 Task: Set the day theme to "Dark high contrast".
Action: Mouse moved to (1168, 109)
Screenshot: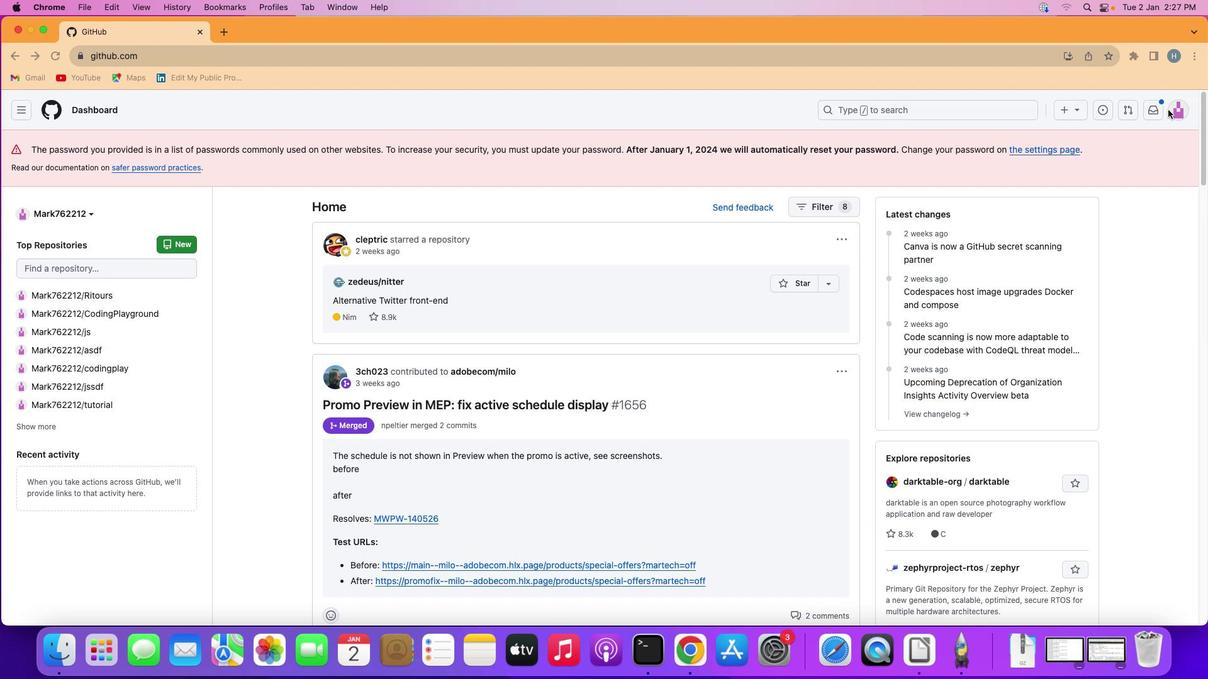 
Action: Mouse pressed left at (1168, 109)
Screenshot: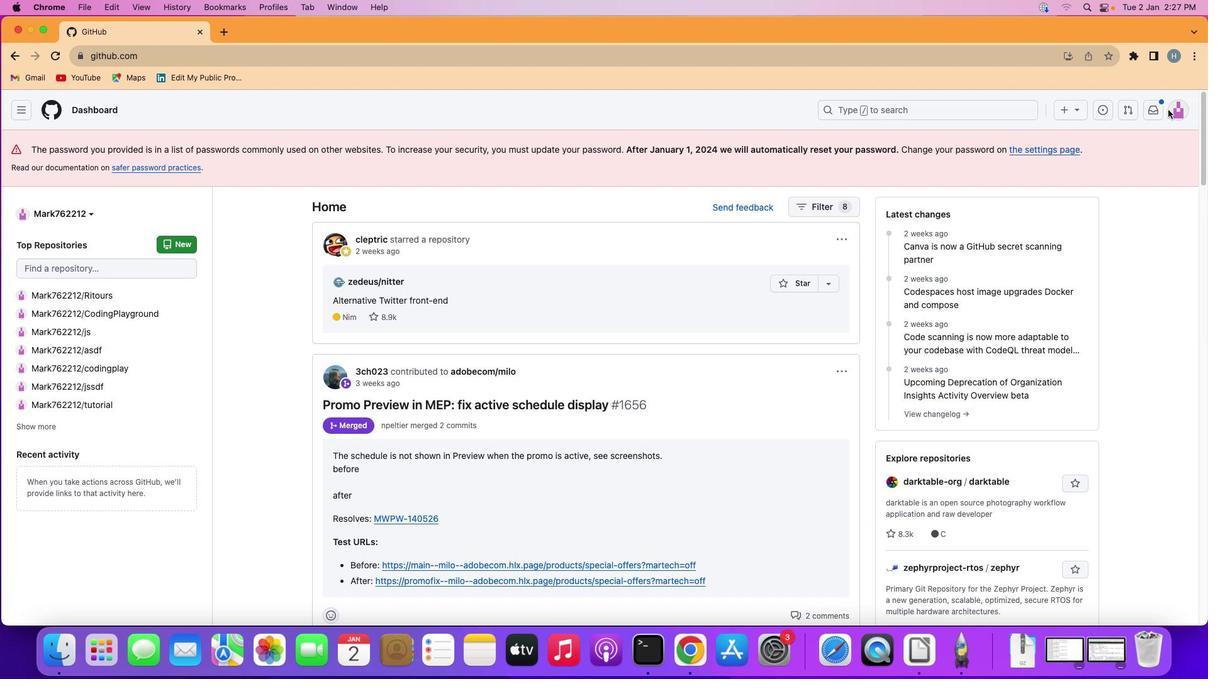 
Action: Mouse moved to (1176, 105)
Screenshot: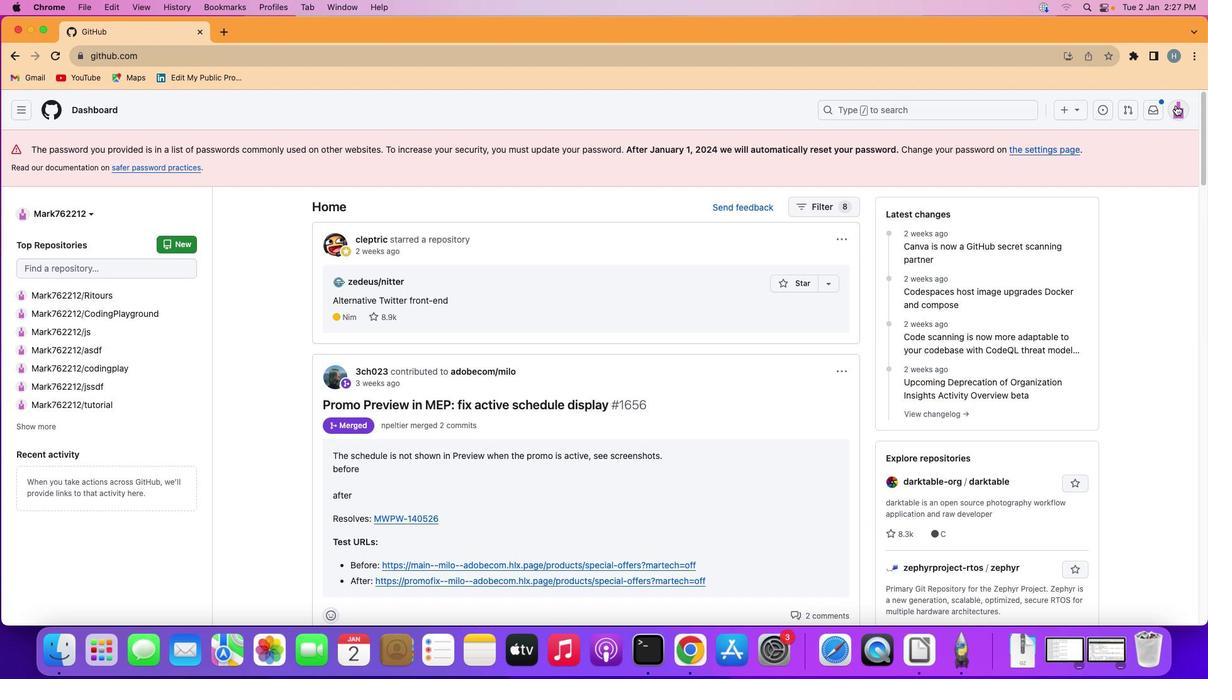 
Action: Mouse pressed left at (1176, 105)
Screenshot: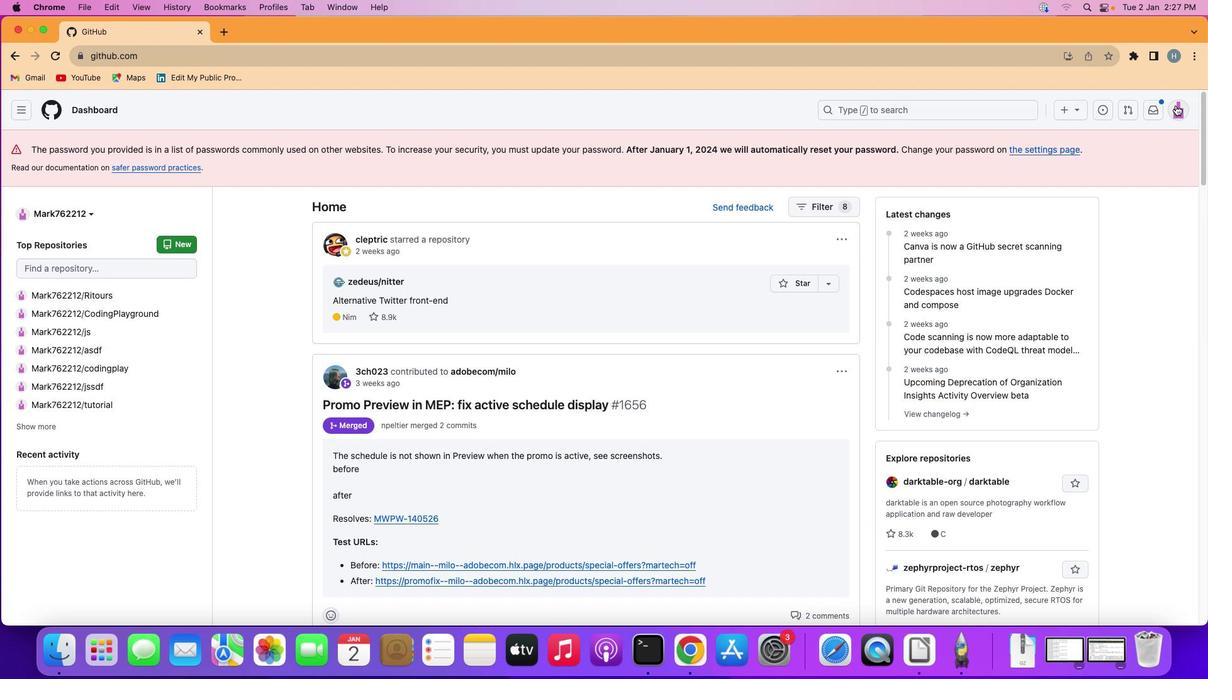 
Action: Mouse moved to (1115, 458)
Screenshot: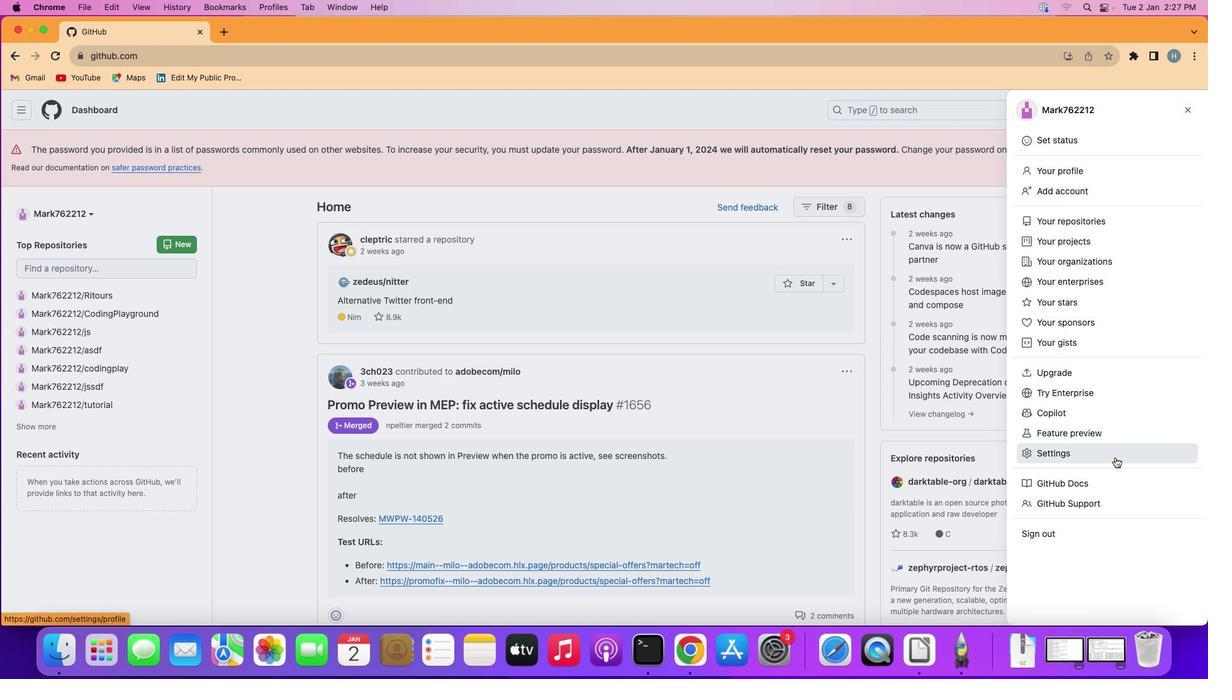 
Action: Mouse pressed left at (1115, 458)
Screenshot: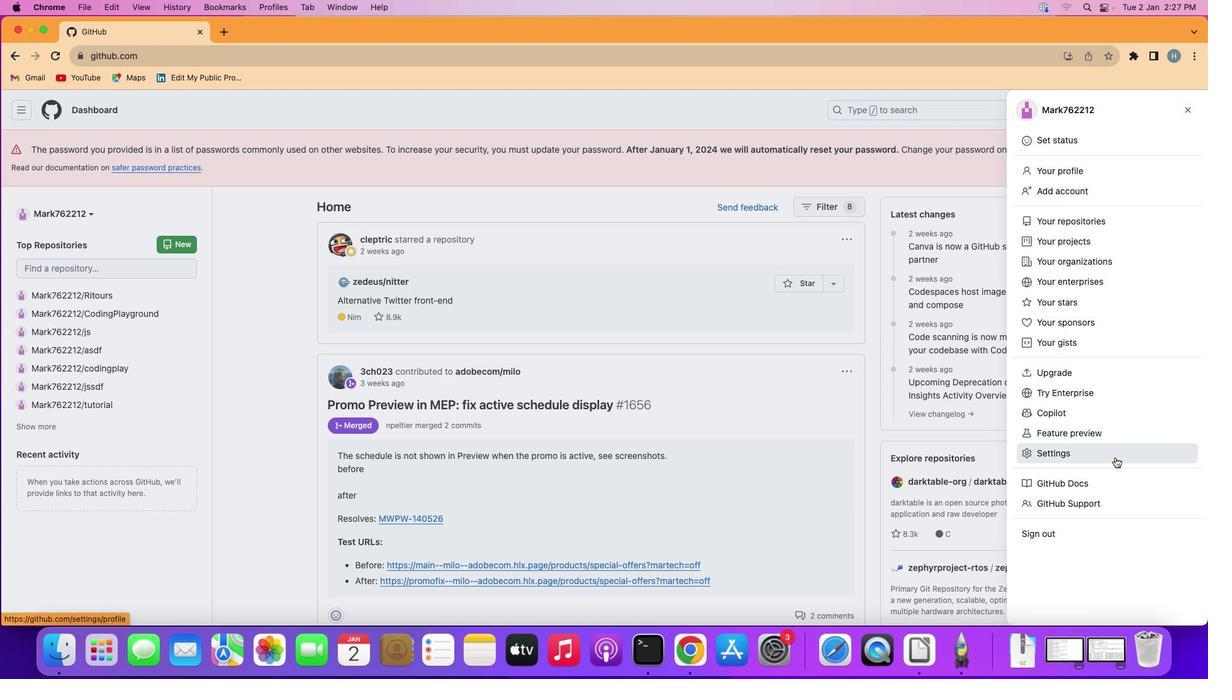 
Action: Mouse moved to (293, 304)
Screenshot: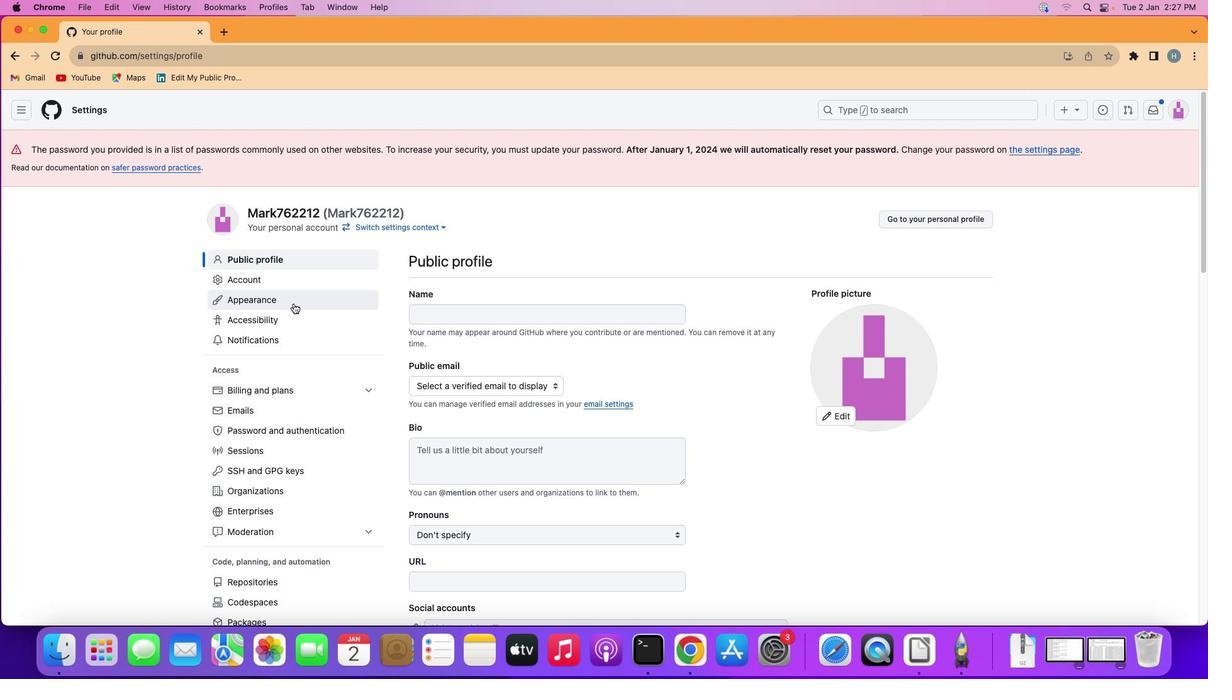 
Action: Mouse pressed left at (293, 304)
Screenshot: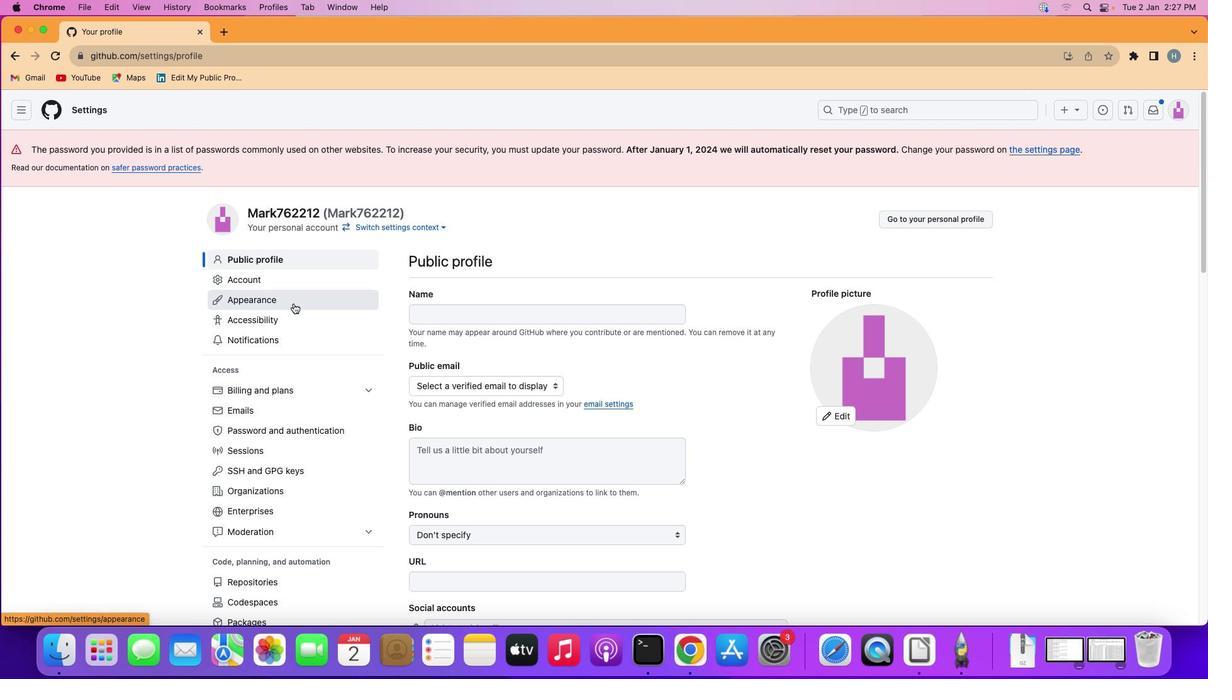 
Action: Mouse moved to (443, 402)
Screenshot: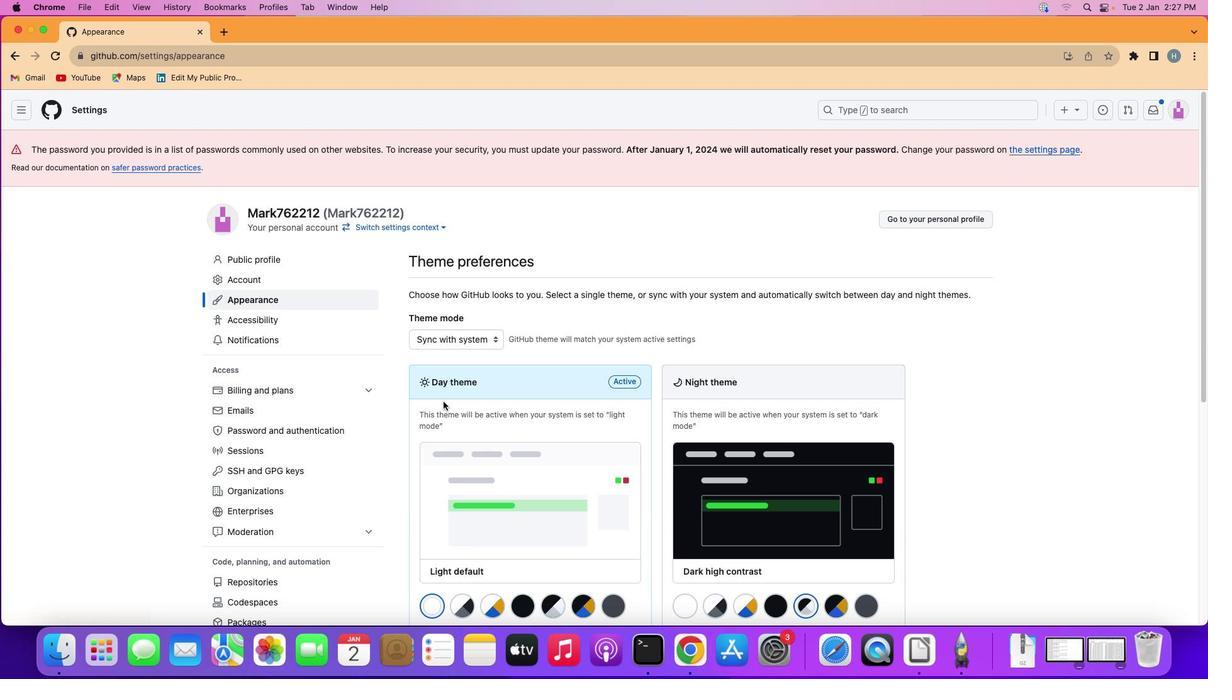 
Action: Mouse scrolled (443, 402) with delta (0, 0)
Screenshot: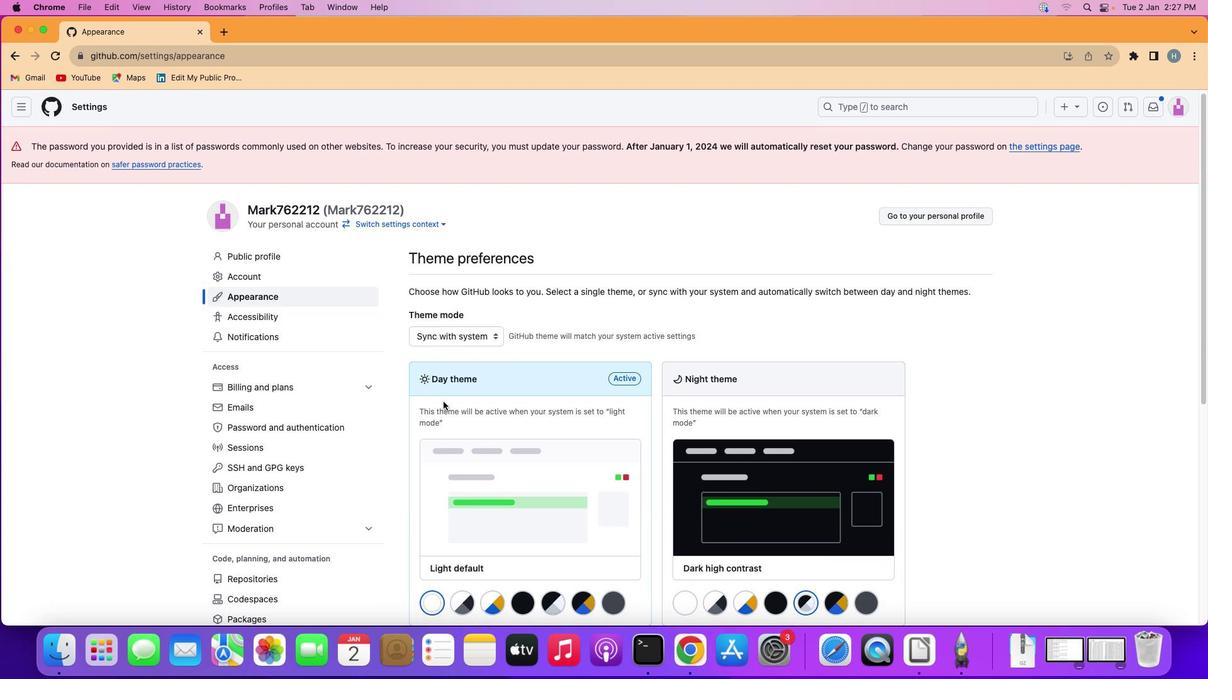 
Action: Mouse scrolled (443, 402) with delta (0, 0)
Screenshot: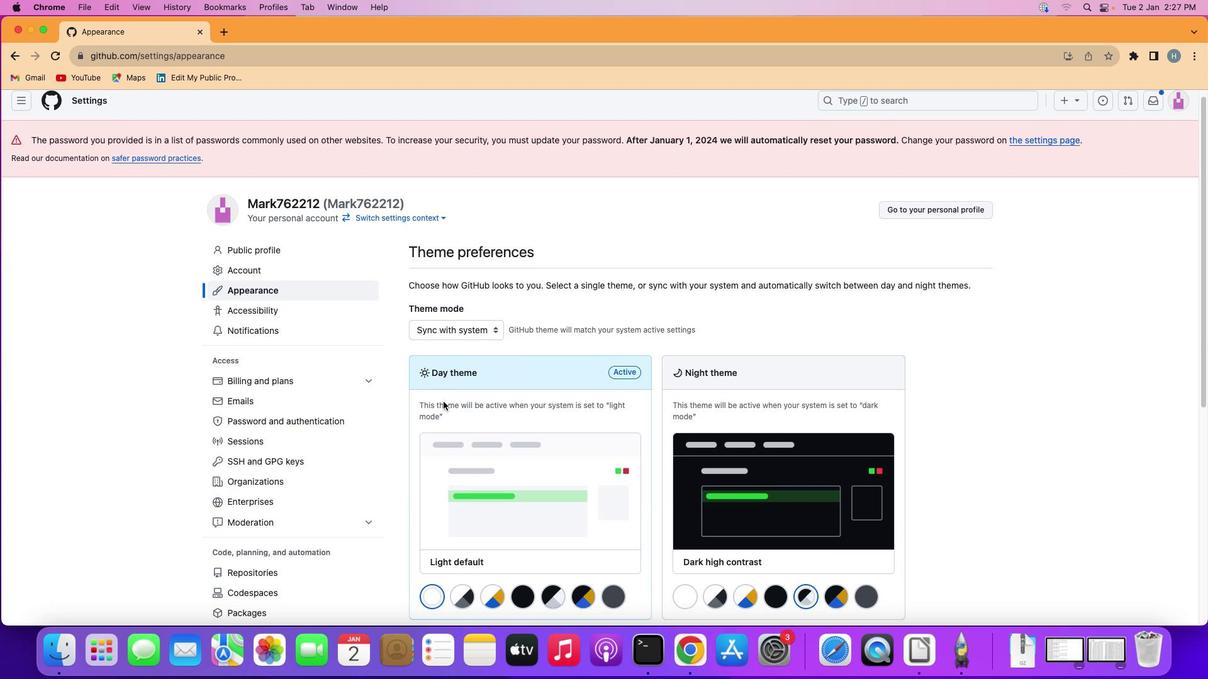 
Action: Mouse scrolled (443, 402) with delta (0, 0)
Screenshot: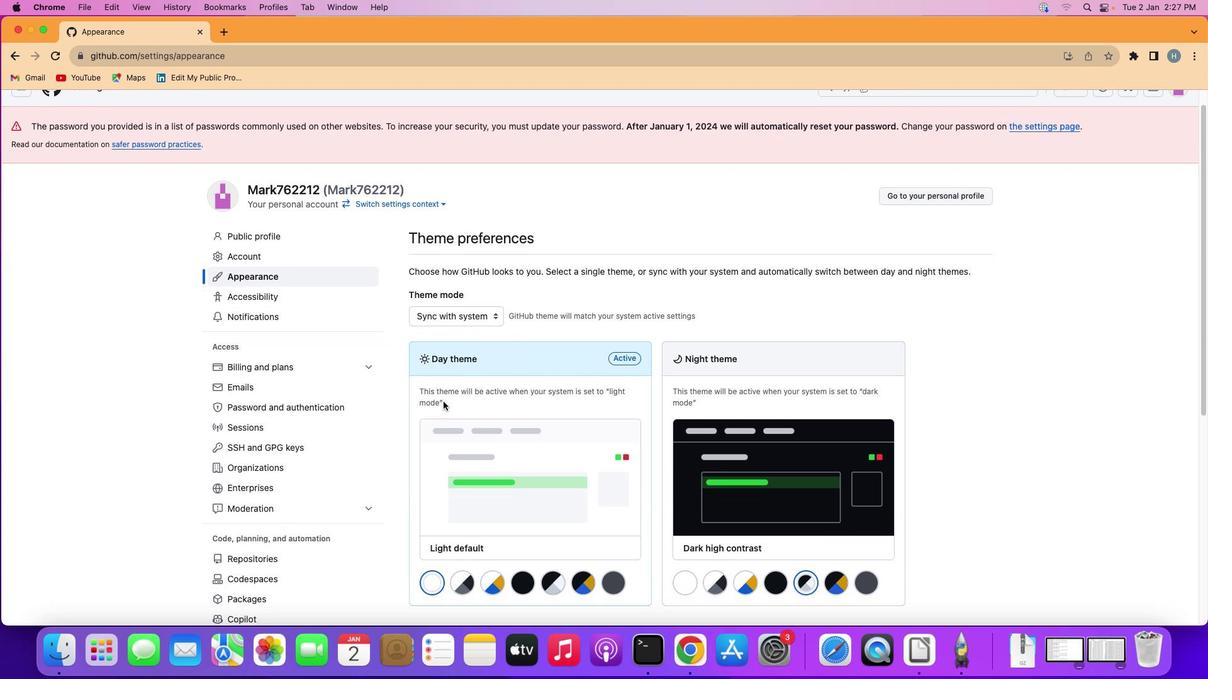 
Action: Mouse scrolled (443, 402) with delta (0, 0)
Screenshot: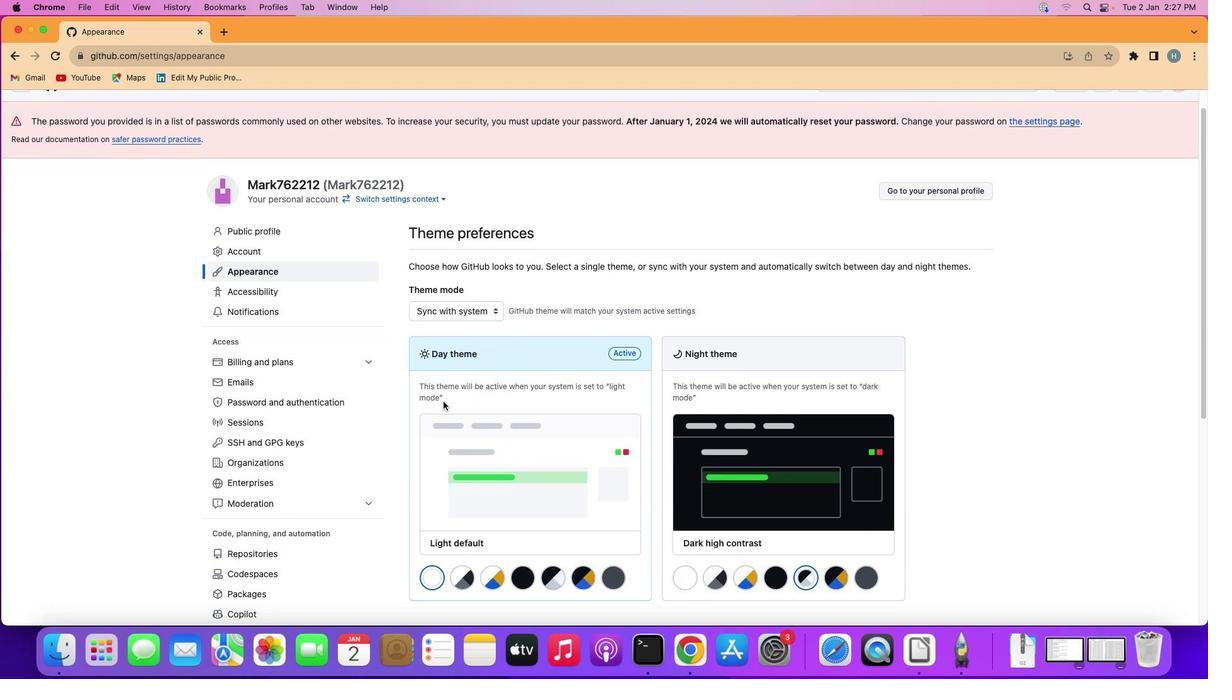 
Action: Mouse scrolled (443, 402) with delta (0, 0)
Screenshot: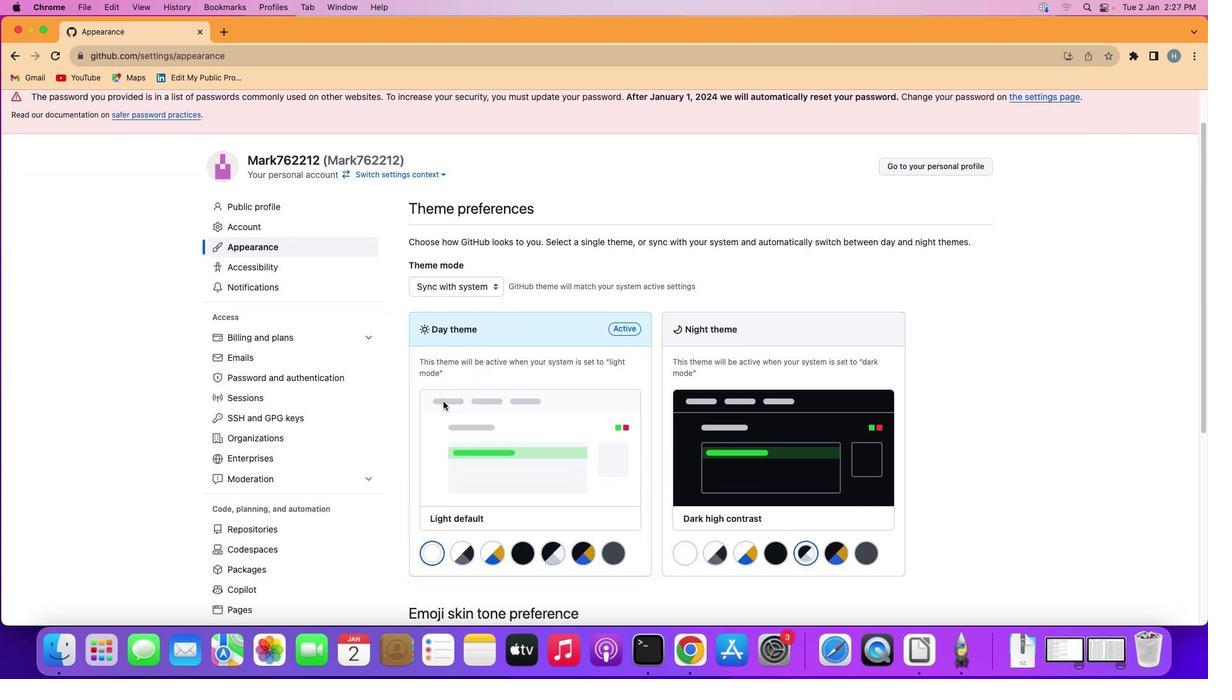 
Action: Mouse moved to (490, 260)
Screenshot: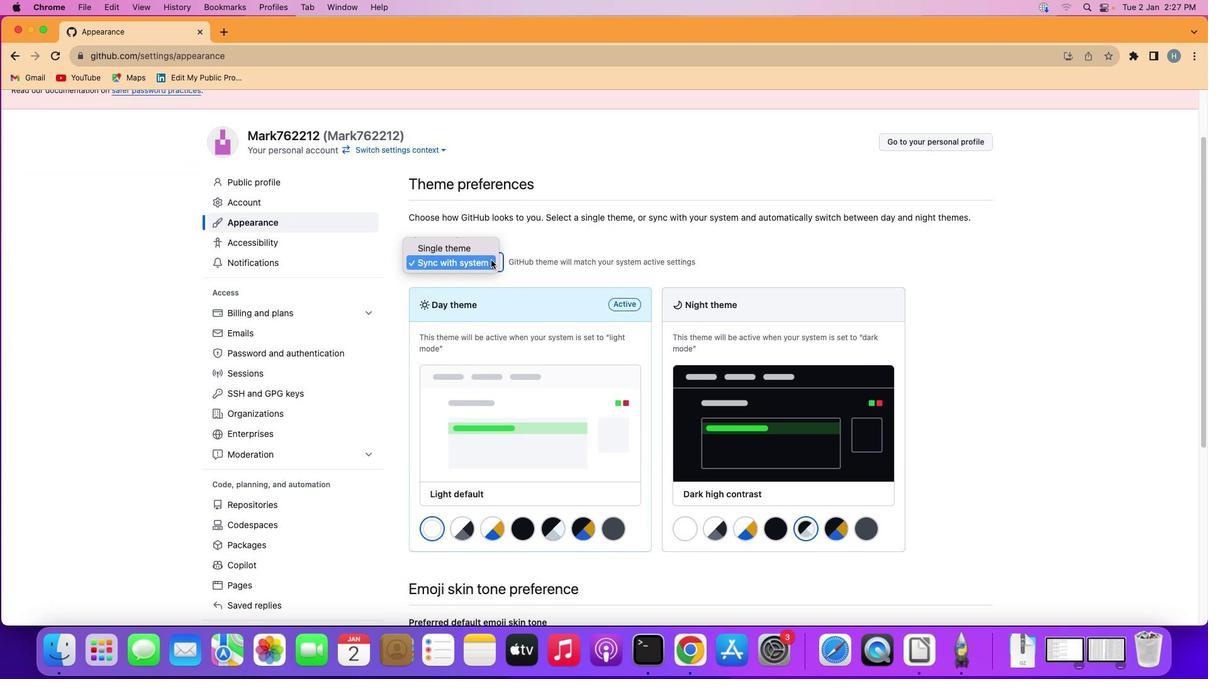 
Action: Mouse pressed left at (490, 260)
Screenshot: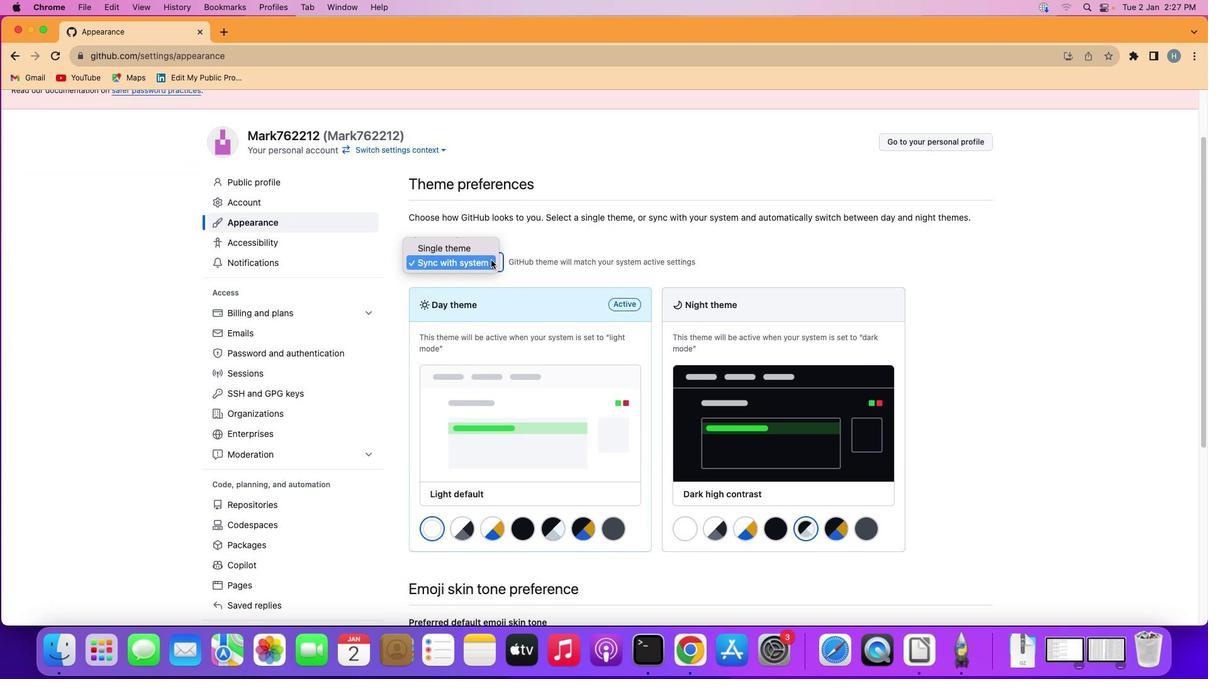 
Action: Mouse moved to (484, 261)
Screenshot: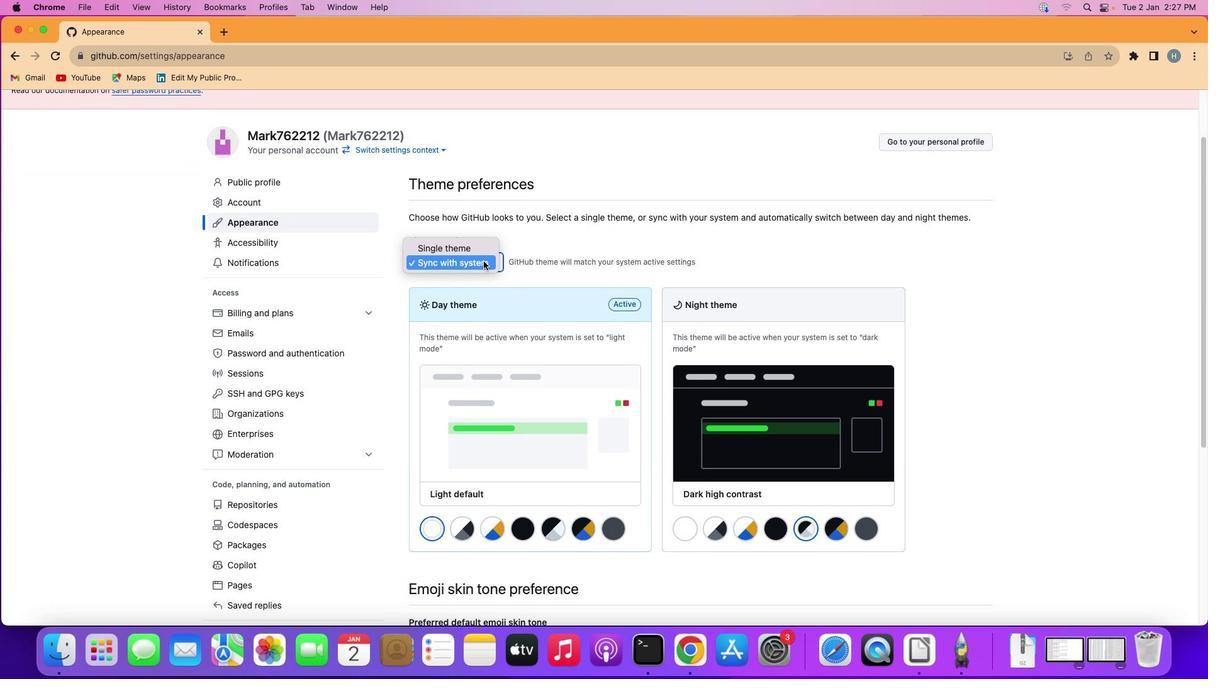 
Action: Mouse pressed left at (484, 261)
Screenshot: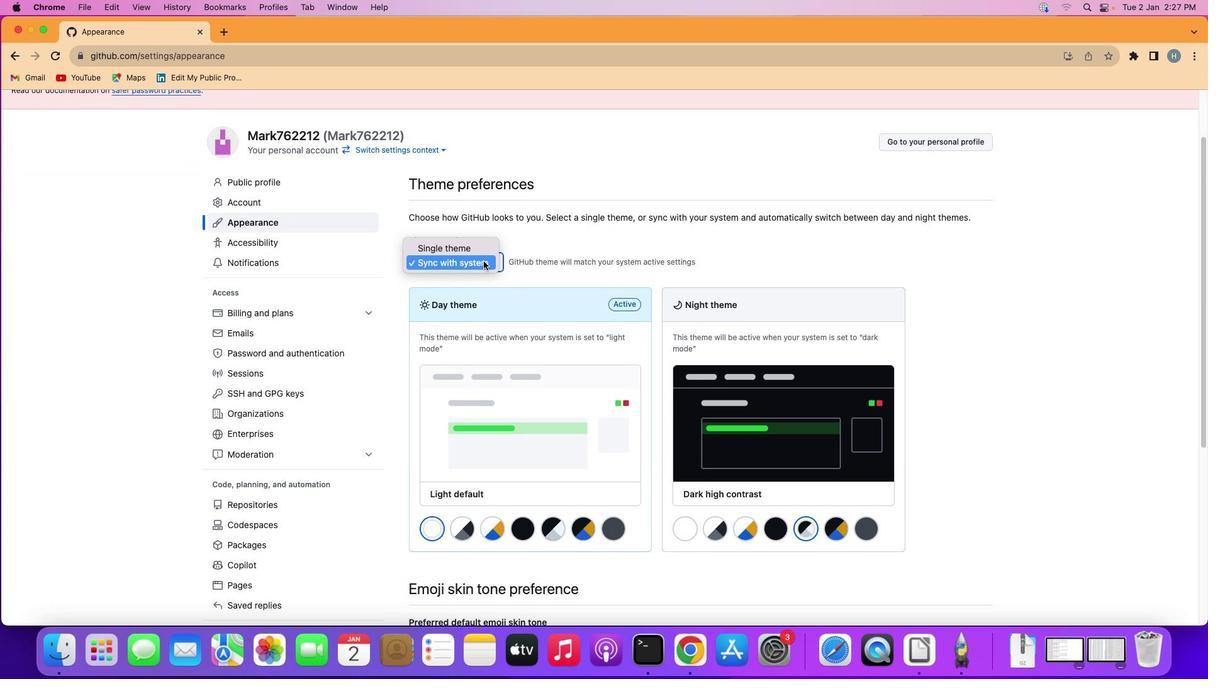 
Action: Mouse moved to (375, 377)
Screenshot: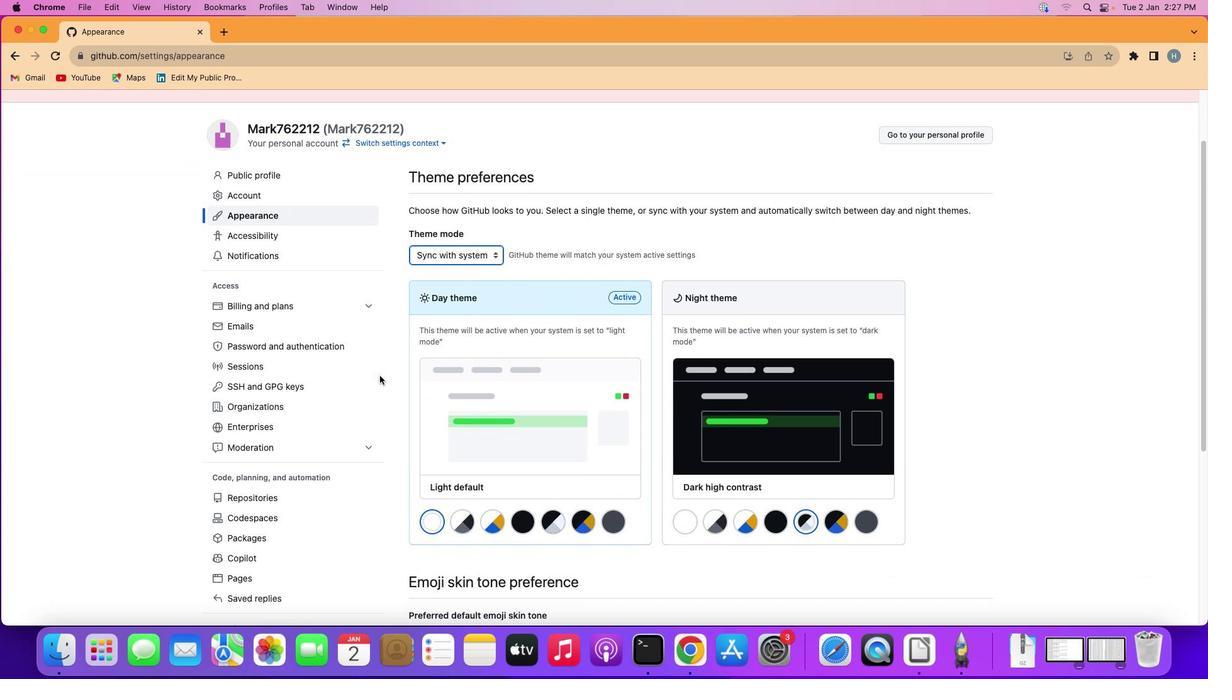 
Action: Mouse scrolled (375, 377) with delta (0, 0)
Screenshot: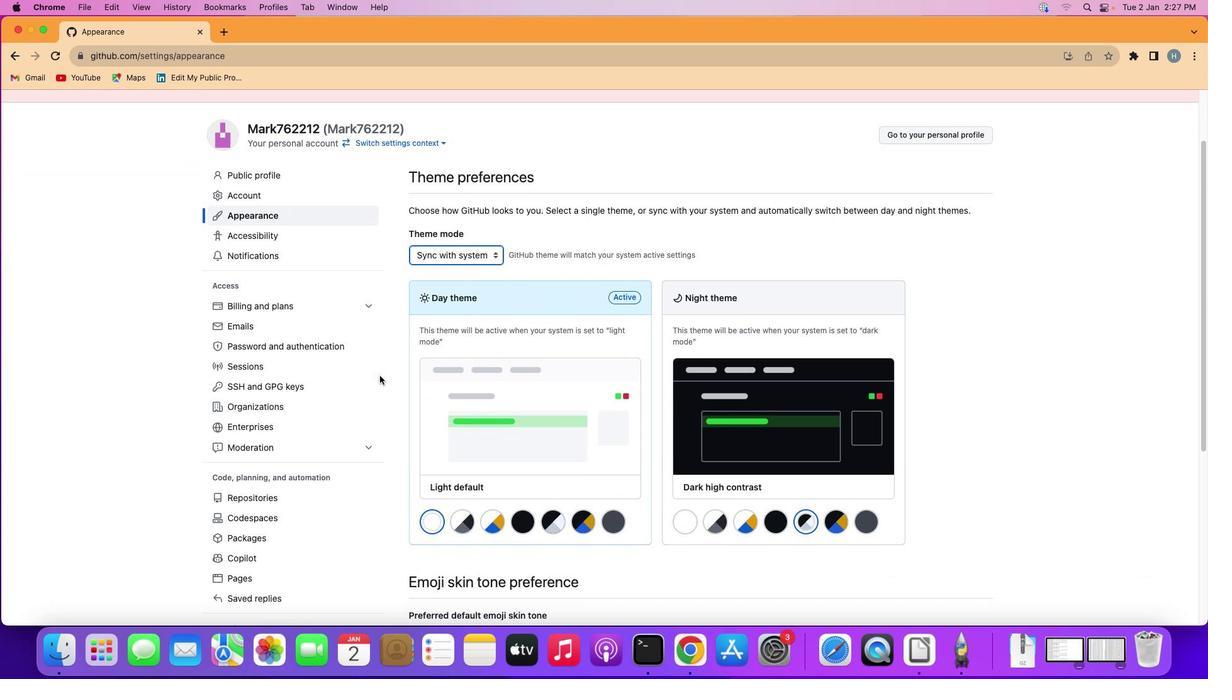 
Action: Mouse moved to (377, 377)
Screenshot: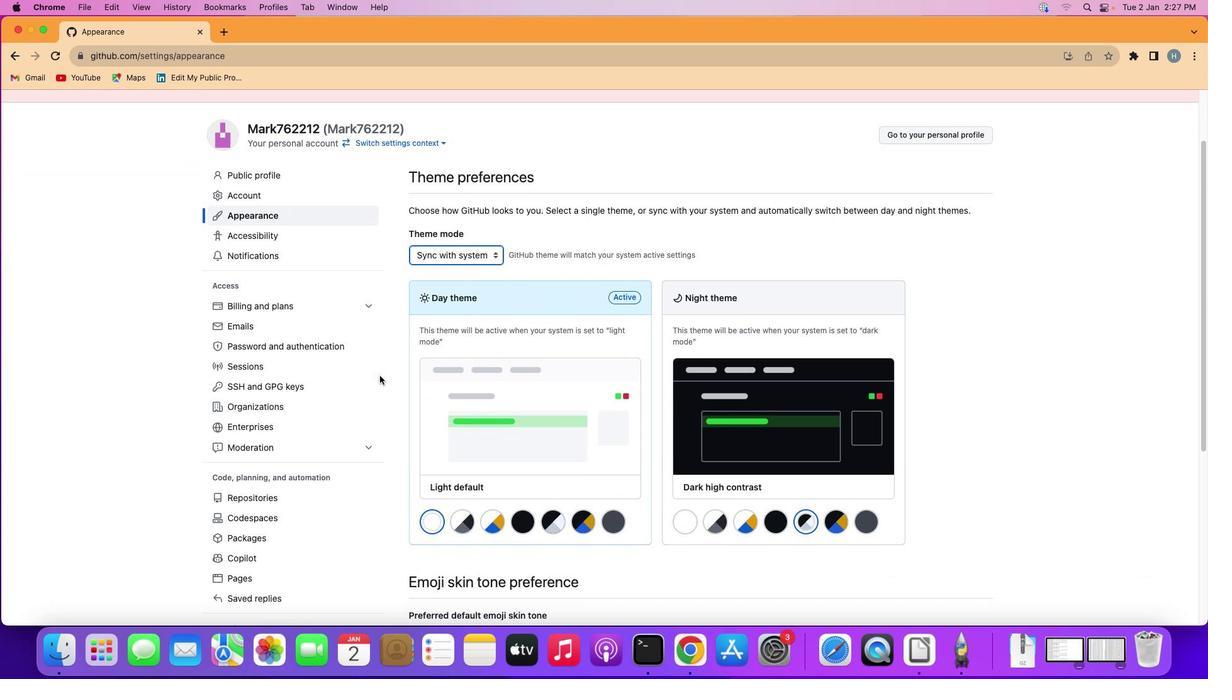 
Action: Mouse scrolled (377, 377) with delta (0, 0)
Screenshot: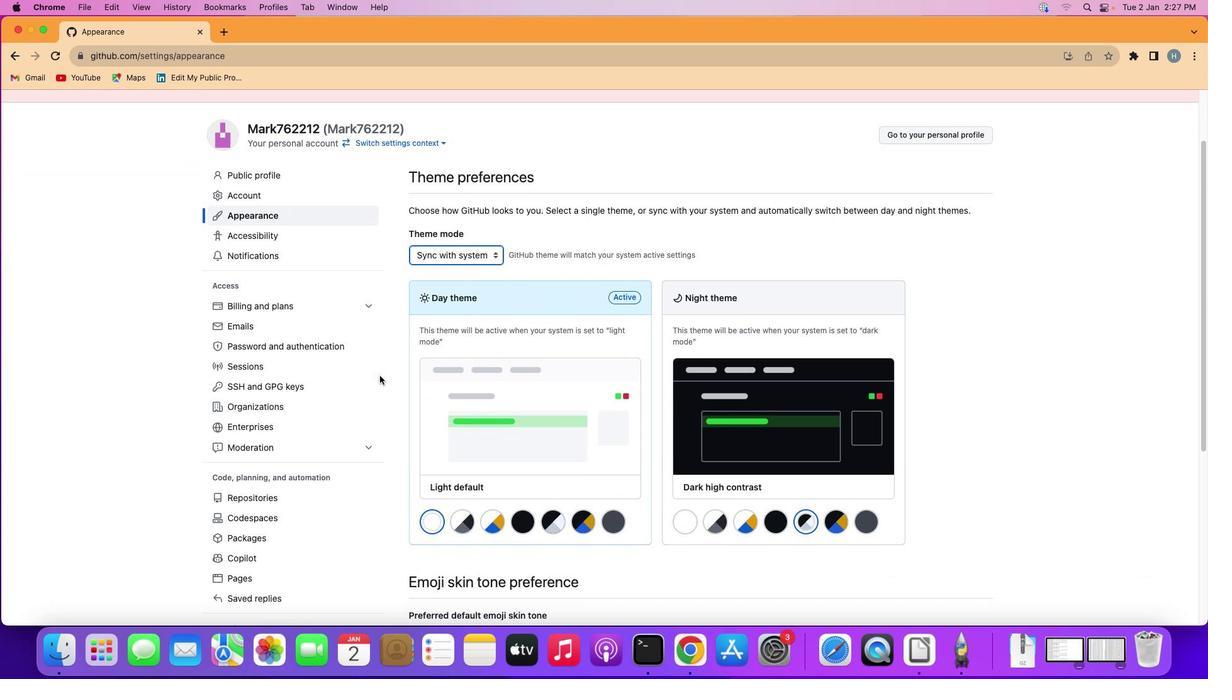 
Action: Mouse moved to (378, 376)
Screenshot: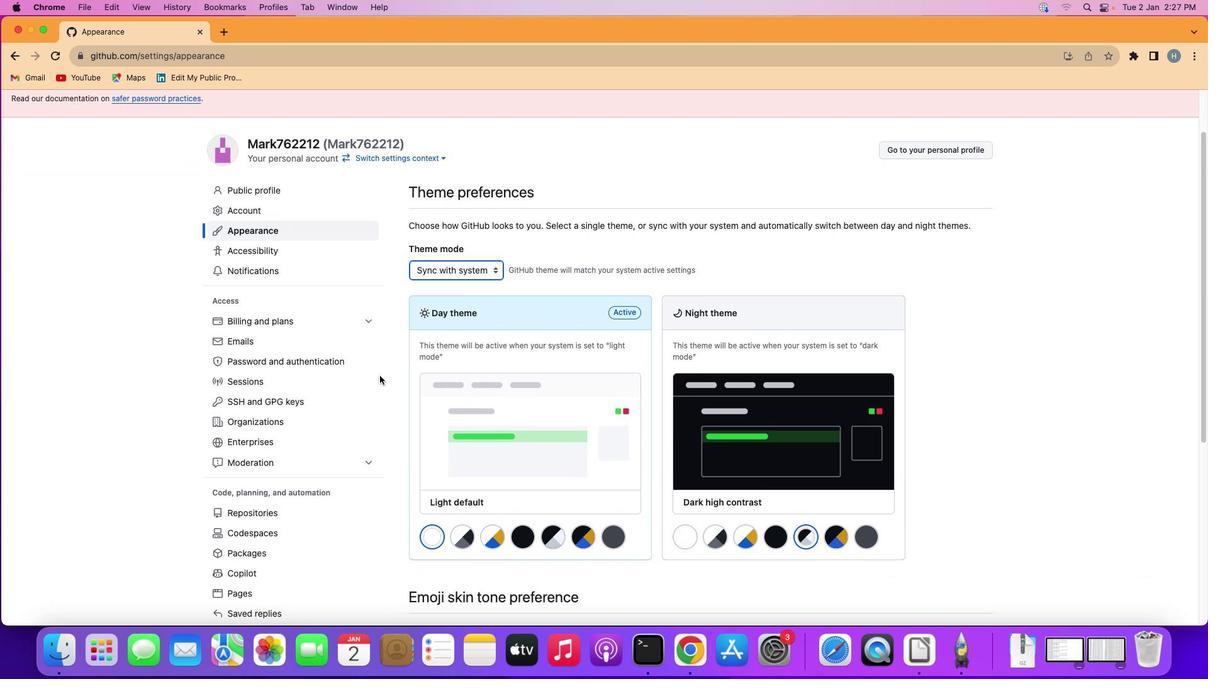 
Action: Mouse scrolled (378, 376) with delta (0, 0)
Screenshot: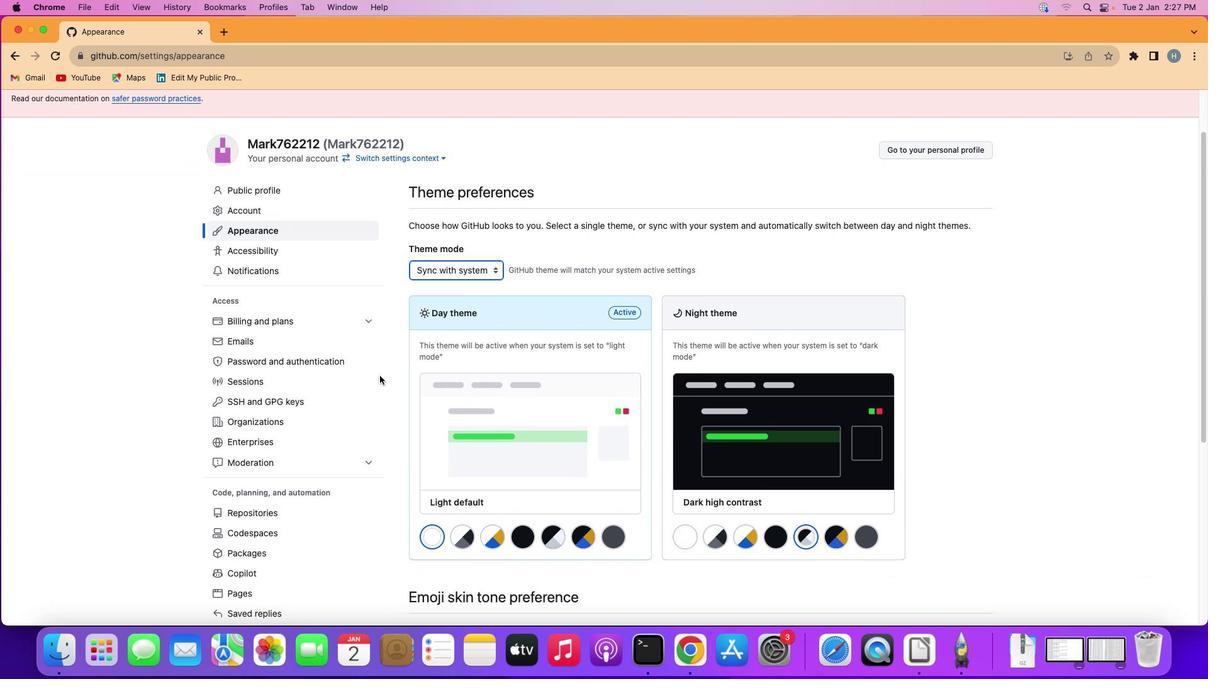 
Action: Mouse moved to (410, 377)
Screenshot: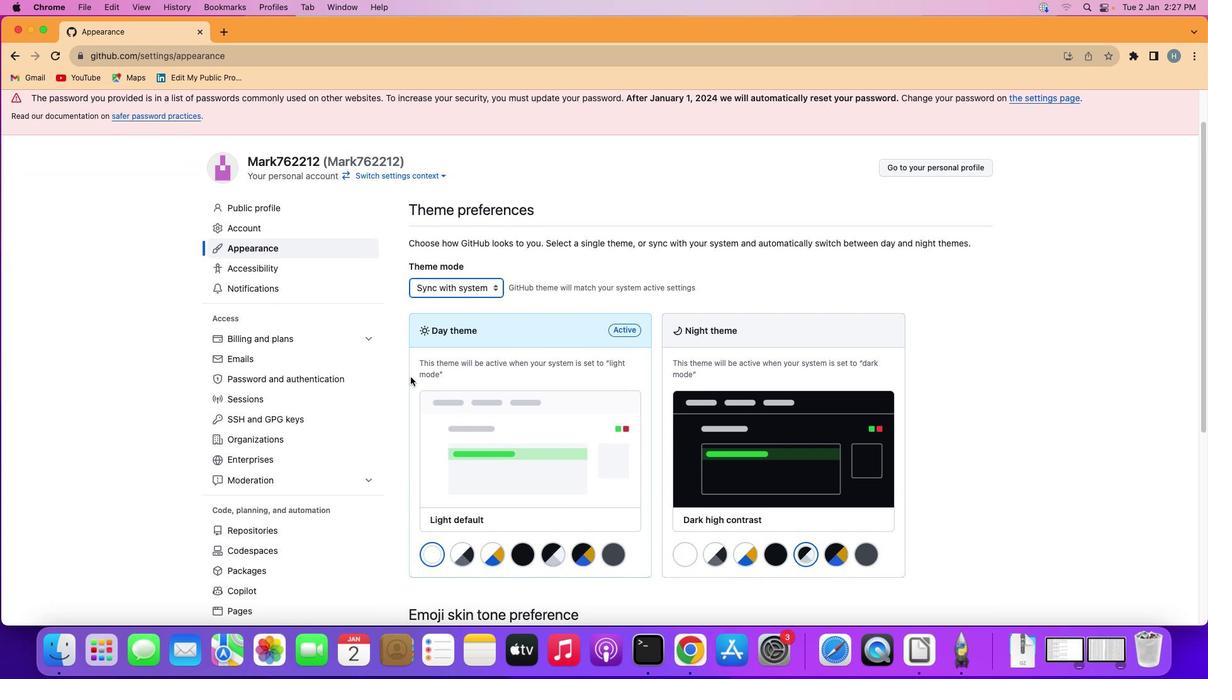 
Action: Mouse scrolled (410, 377) with delta (0, 0)
Screenshot: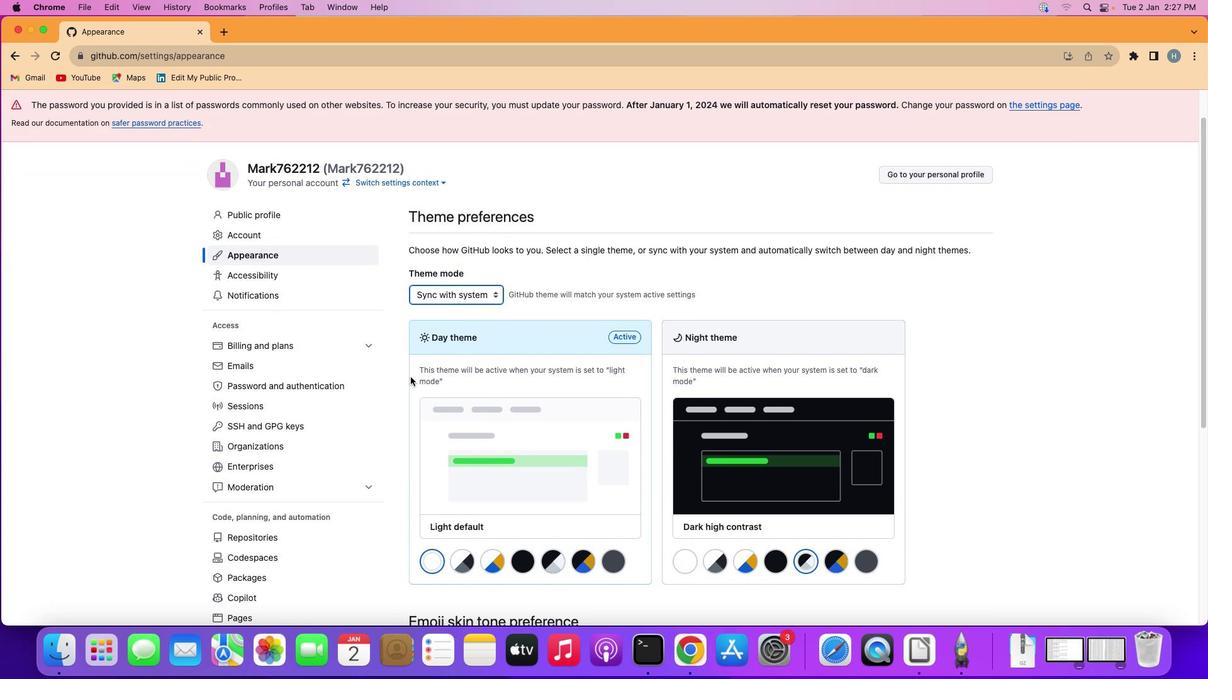 
Action: Mouse scrolled (410, 377) with delta (0, 1)
Screenshot: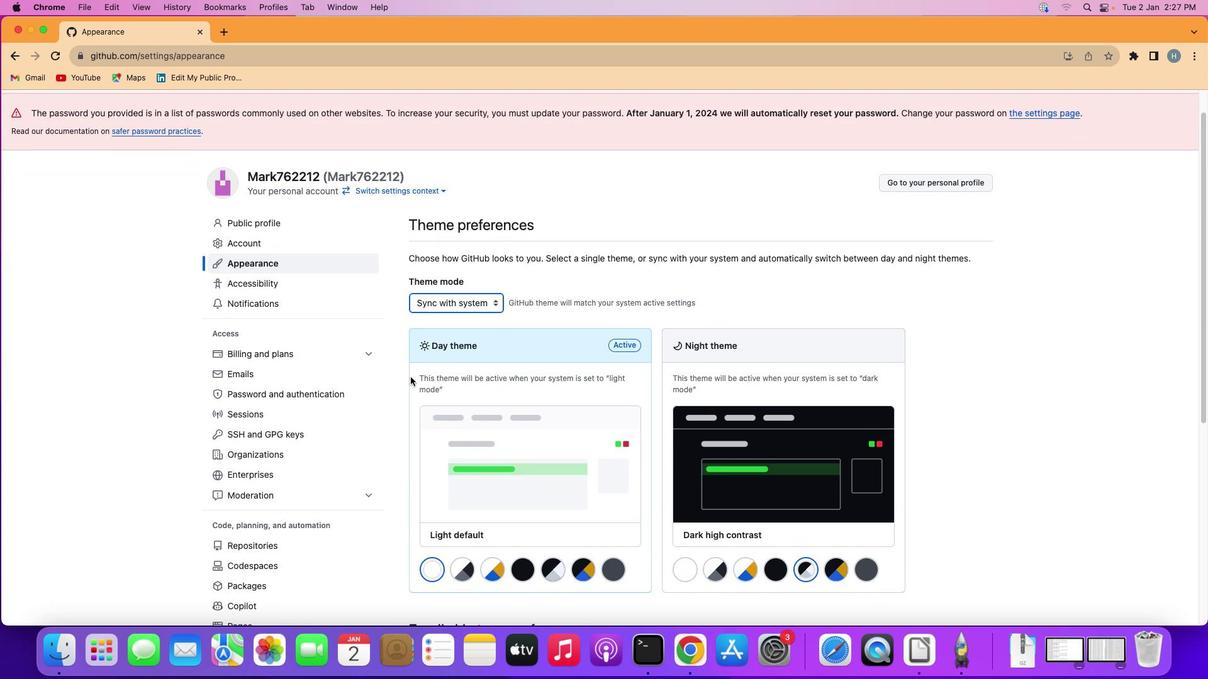 
Action: Mouse moved to (411, 377)
Screenshot: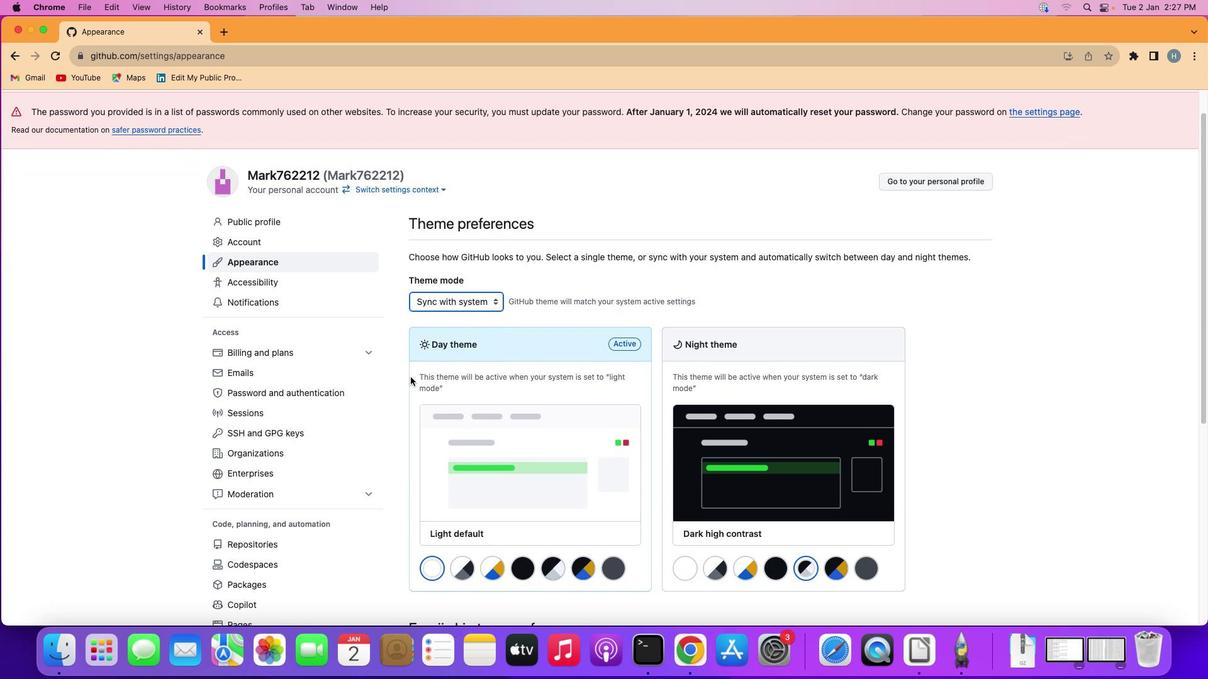 
Action: Mouse scrolled (411, 377) with delta (0, -1)
Screenshot: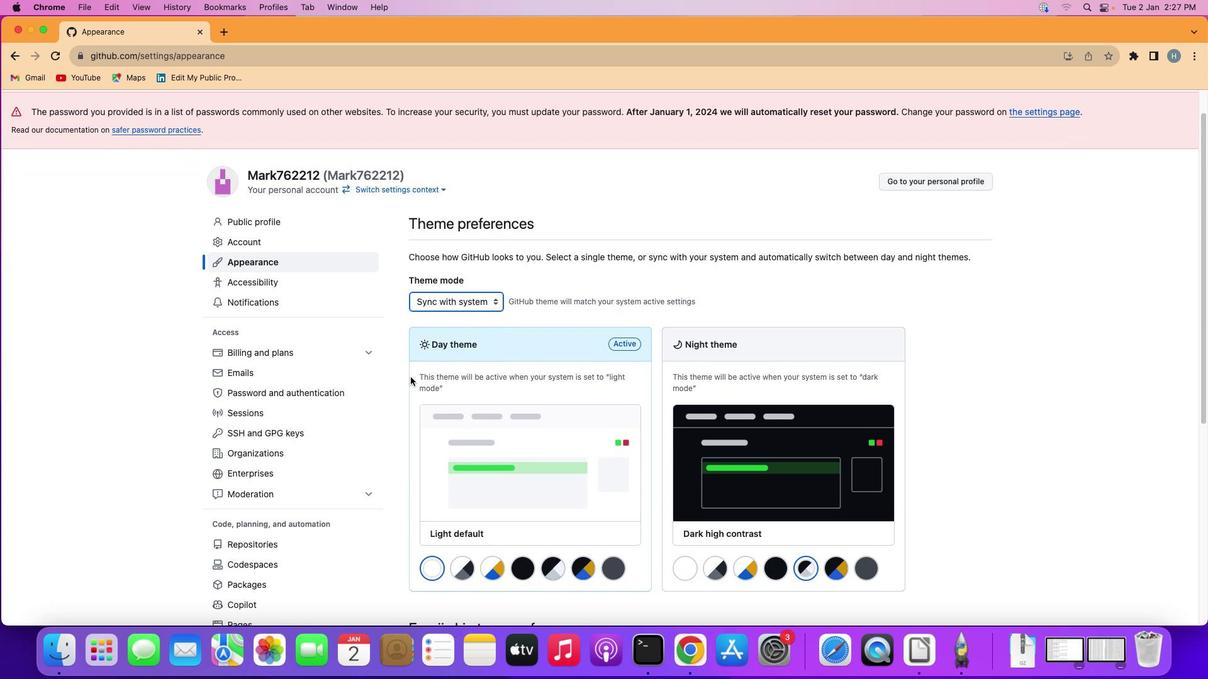 
Action: Mouse moved to (411, 377)
Screenshot: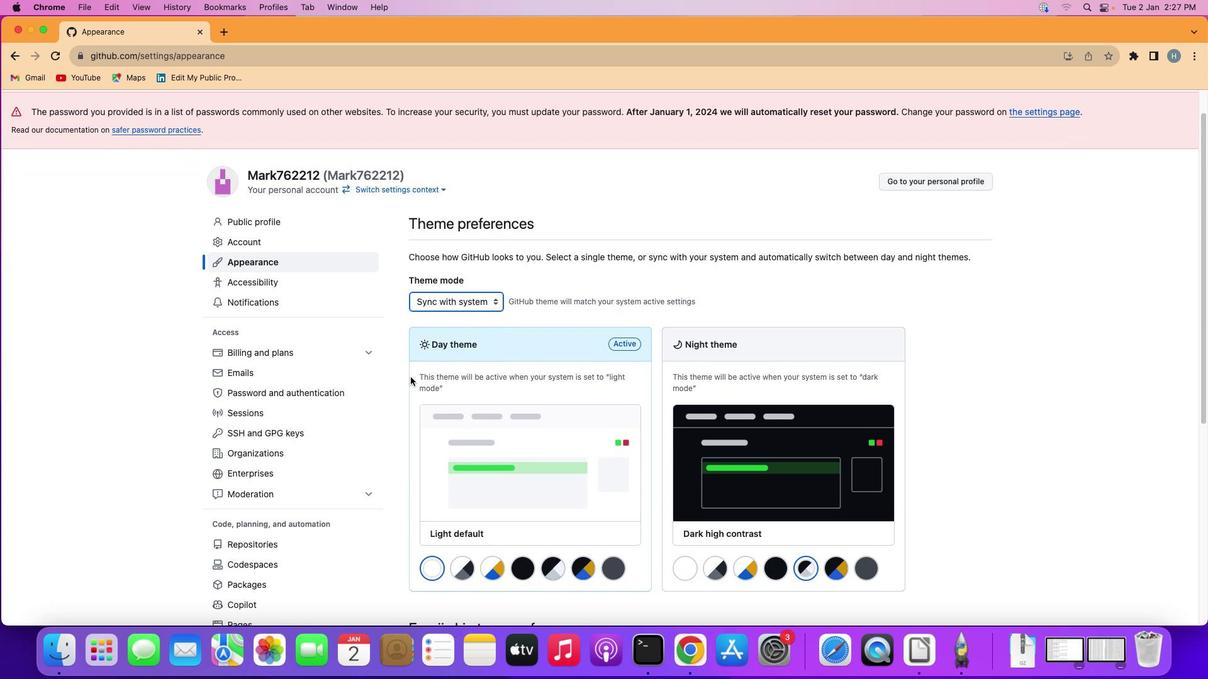 
Action: Mouse scrolled (411, 377) with delta (0, 0)
Screenshot: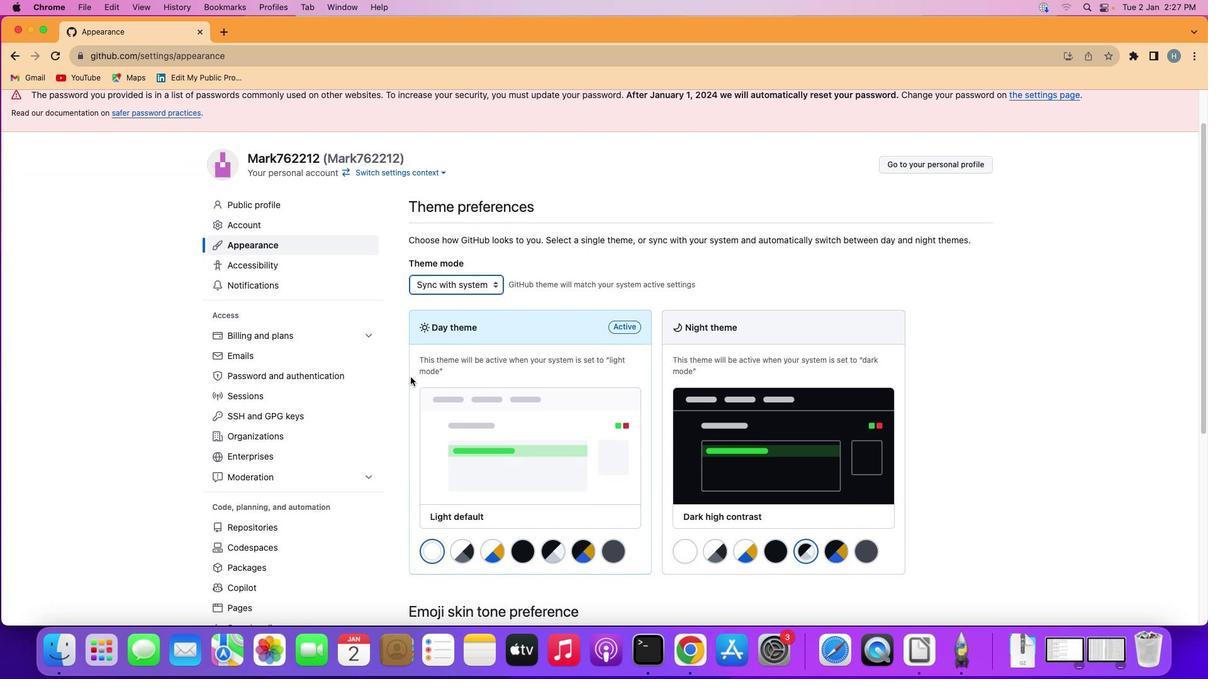 
Action: Mouse scrolled (411, 377) with delta (0, 0)
Screenshot: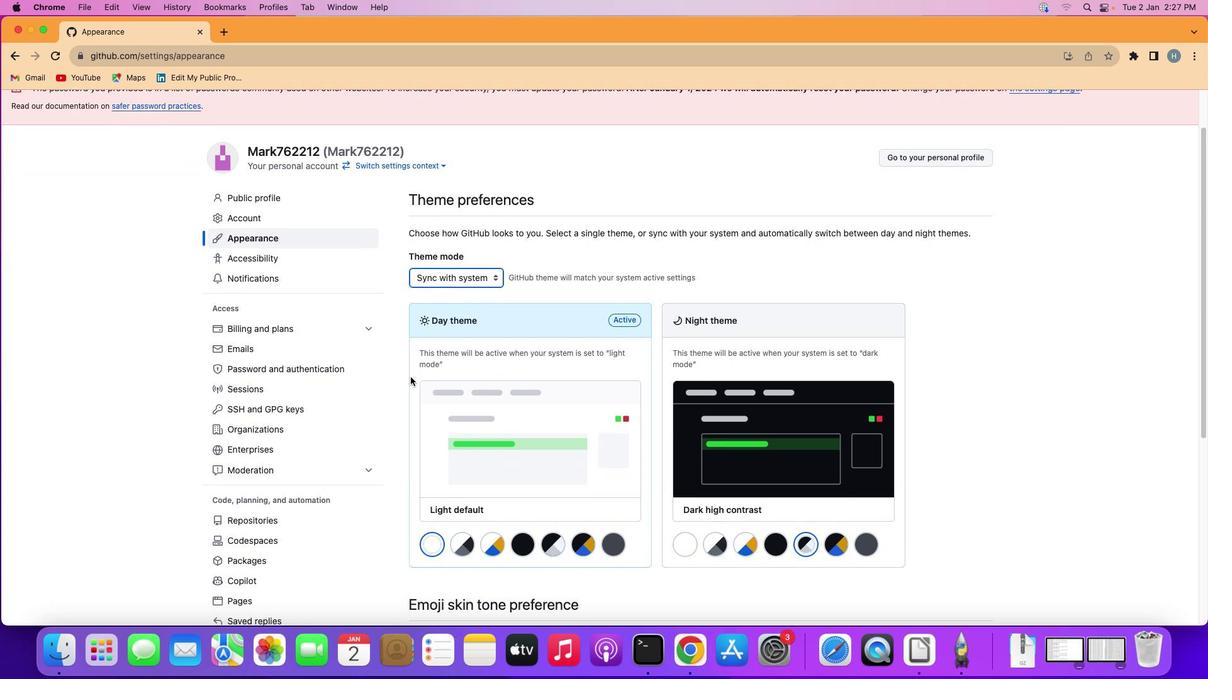 
Action: Mouse scrolled (411, 377) with delta (0, -1)
Screenshot: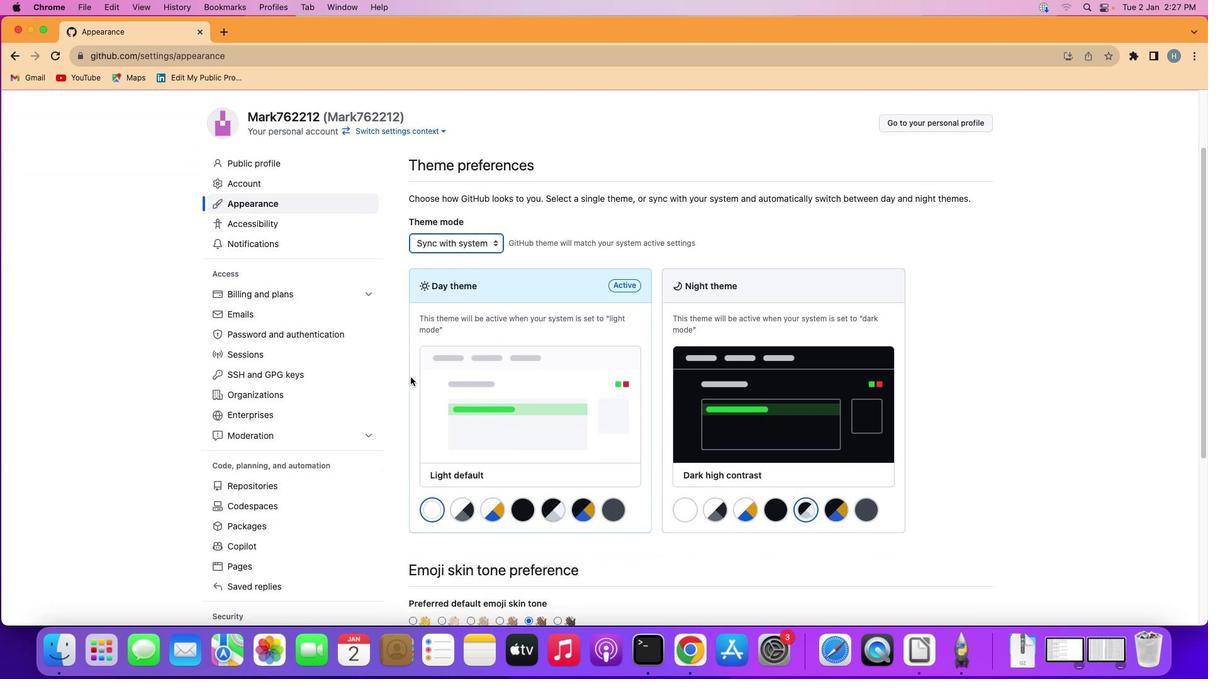 
Action: Mouse moved to (552, 469)
Screenshot: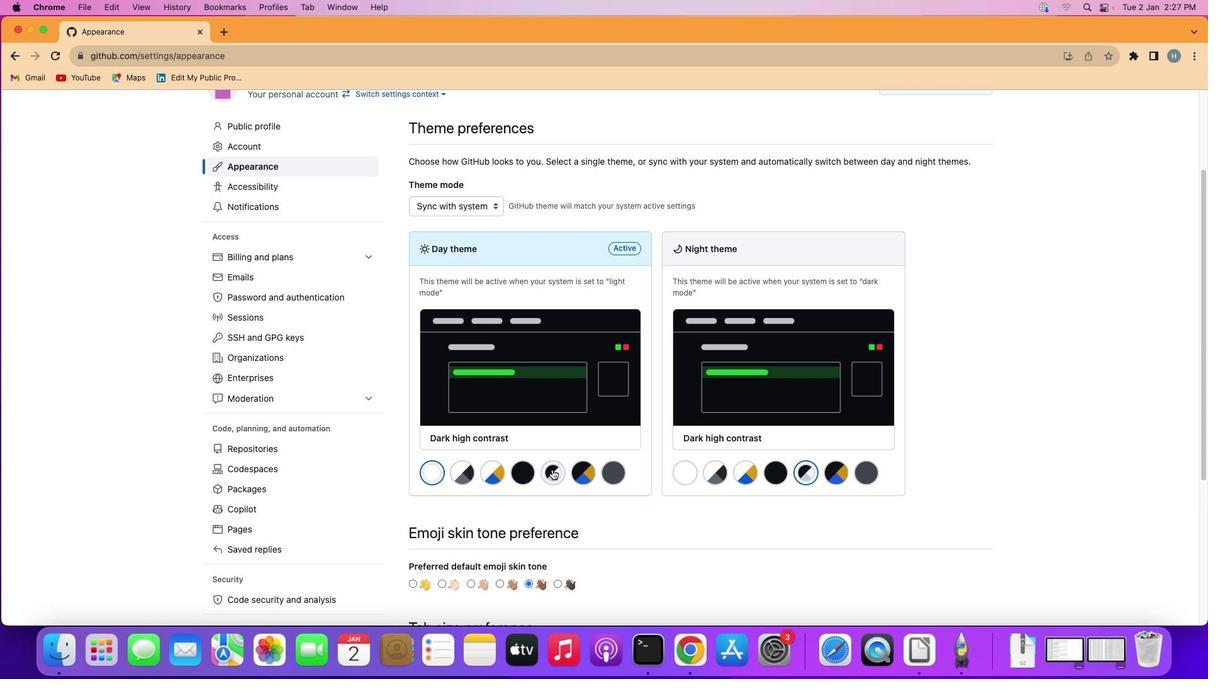 
Action: Mouse pressed left at (552, 469)
Screenshot: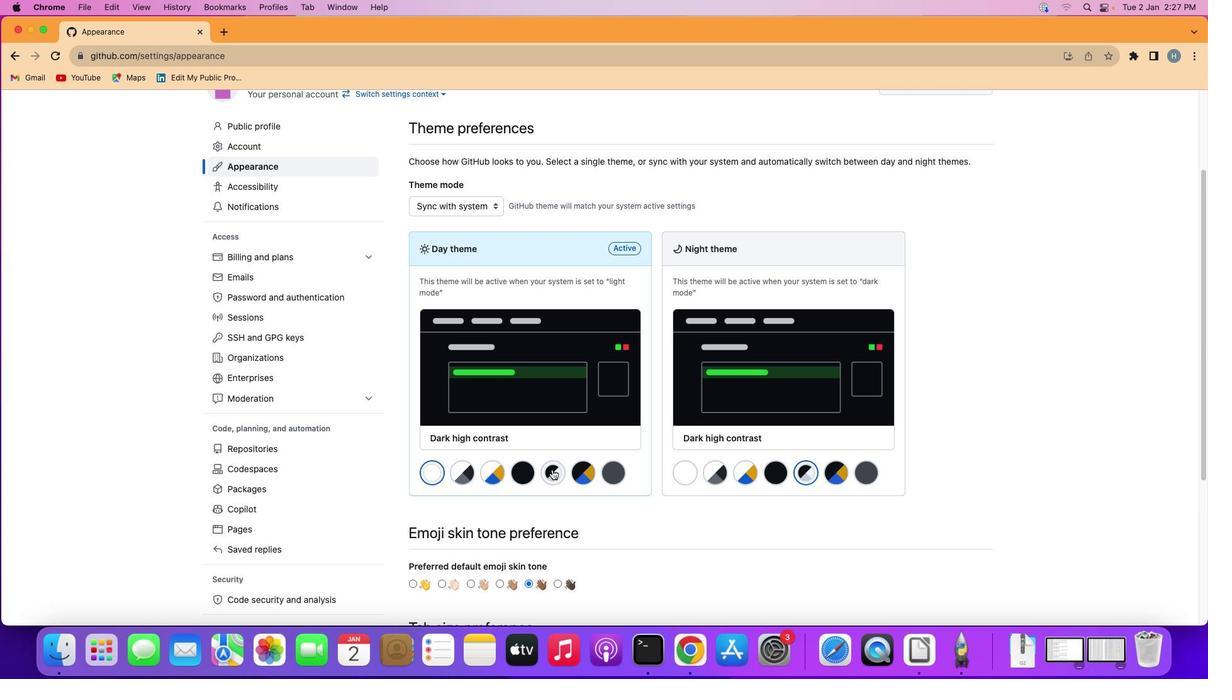 
